 Task: Change the speaker configuration of the DirectX audio output to Stereo.
Action: Mouse moved to (97, 11)
Screenshot: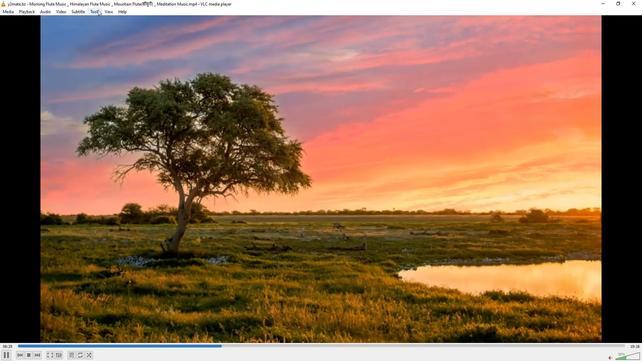 
Action: Mouse pressed left at (97, 11)
Screenshot: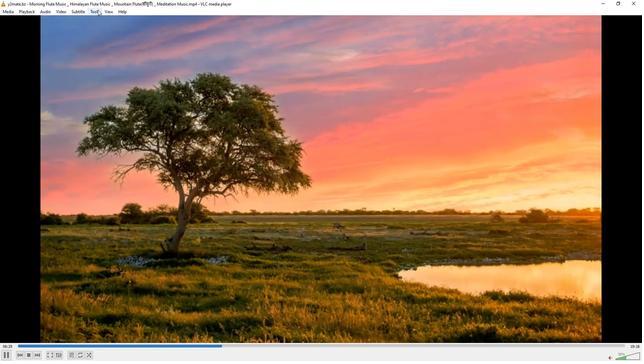 
Action: Mouse moved to (100, 89)
Screenshot: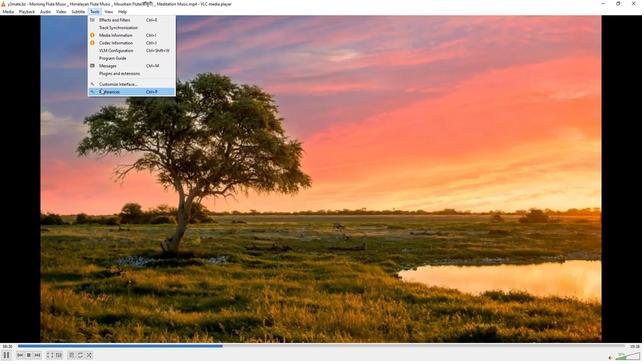 
Action: Mouse pressed left at (100, 89)
Screenshot: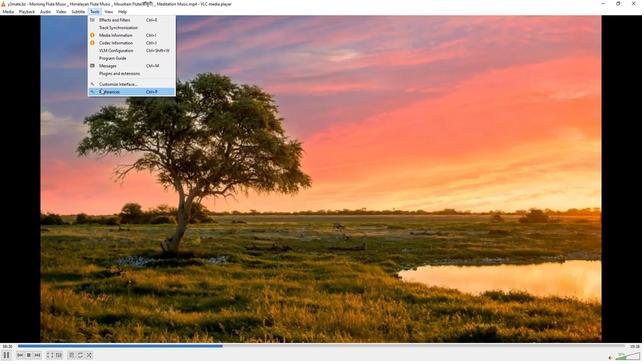
Action: Mouse moved to (211, 292)
Screenshot: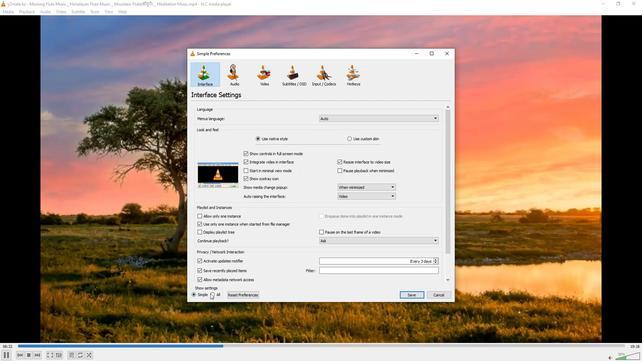 
Action: Mouse pressed left at (211, 292)
Screenshot: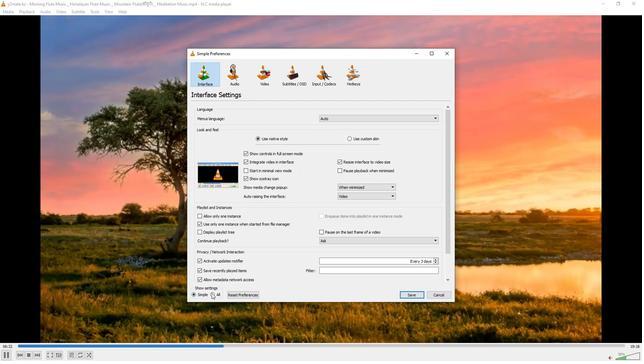 
Action: Mouse moved to (203, 152)
Screenshot: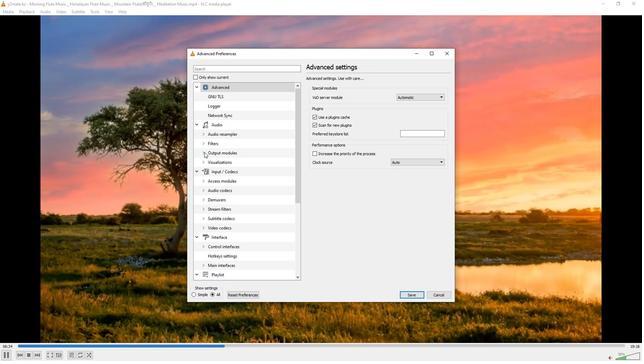 
Action: Mouse pressed left at (203, 152)
Screenshot: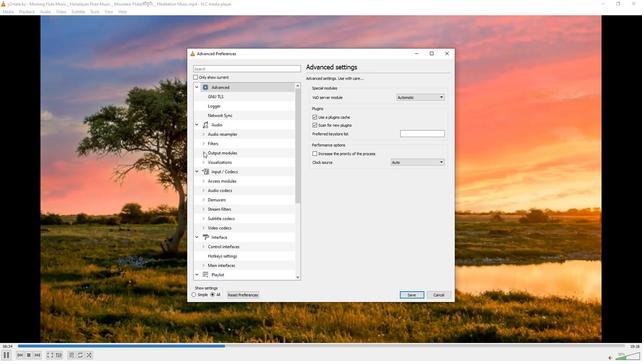 
Action: Mouse moved to (216, 163)
Screenshot: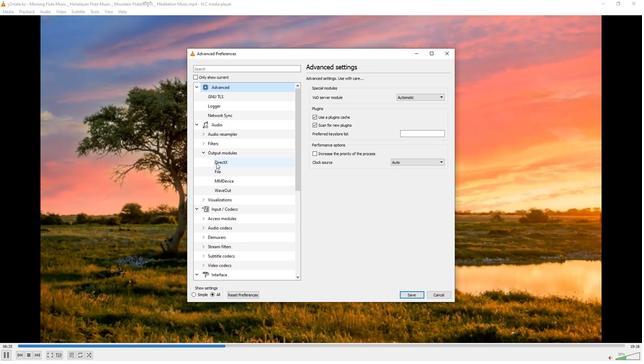 
Action: Mouse pressed left at (216, 163)
Screenshot: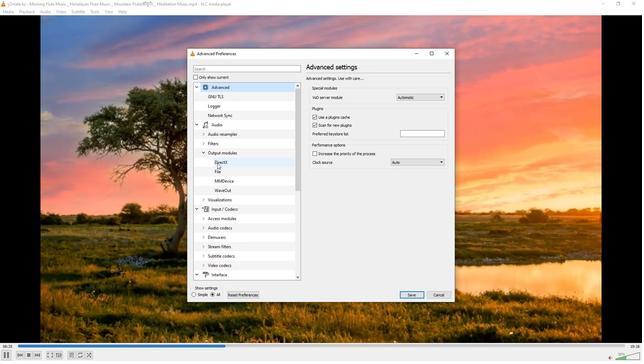 
Action: Mouse moved to (446, 106)
Screenshot: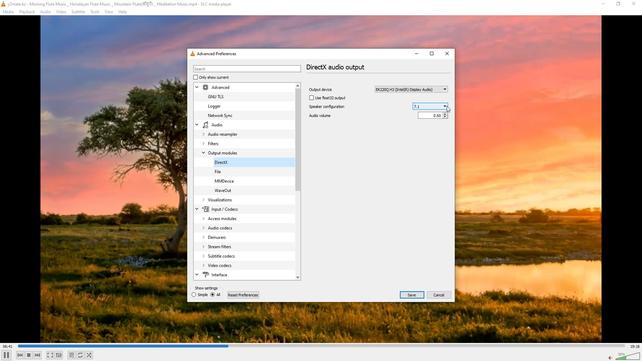 
Action: Mouse pressed left at (446, 106)
Screenshot: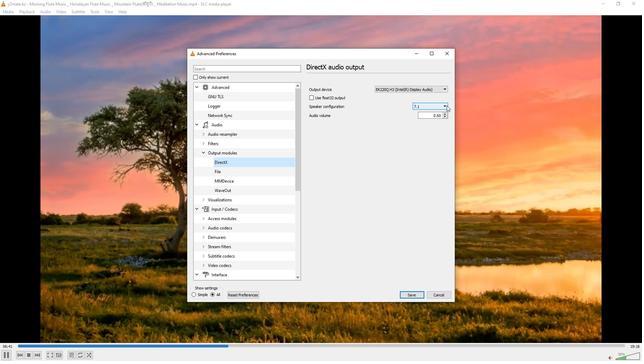 
Action: Mouse moved to (433, 121)
Screenshot: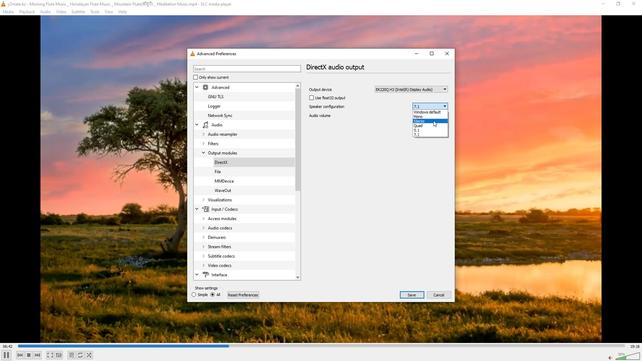 
Action: Mouse pressed left at (433, 121)
Screenshot: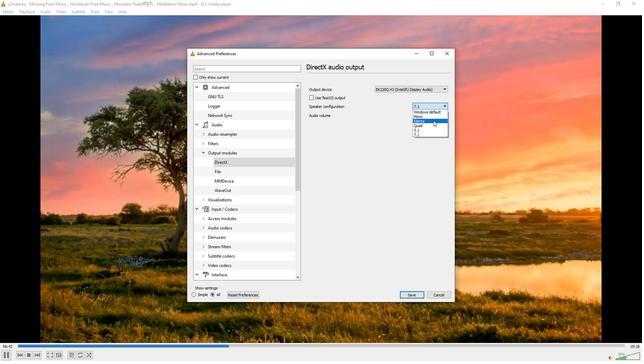 
